 Task: Add Guayaki Organic Traditional Loose Leaf to the cart.
Action: Mouse pressed left at (19, 77)
Screenshot: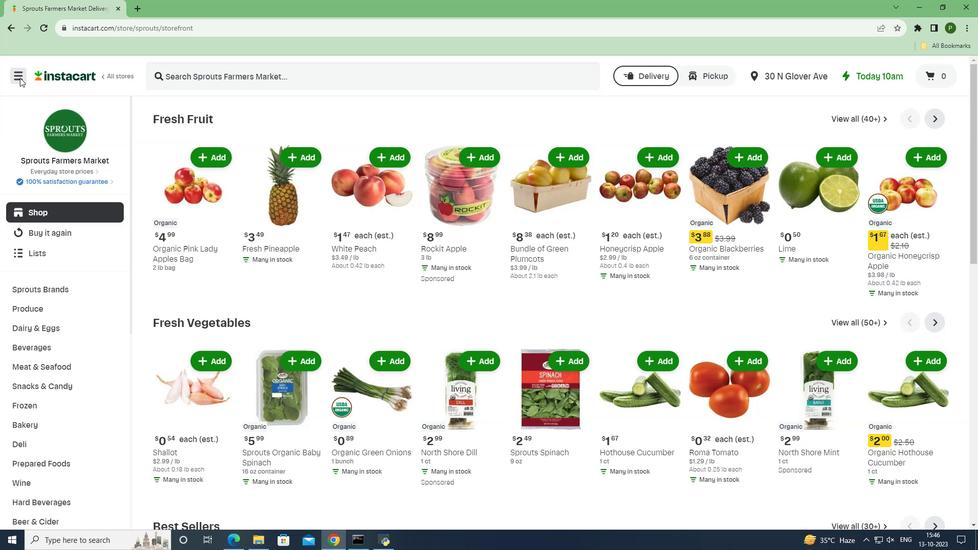 
Action: Mouse moved to (45, 266)
Screenshot: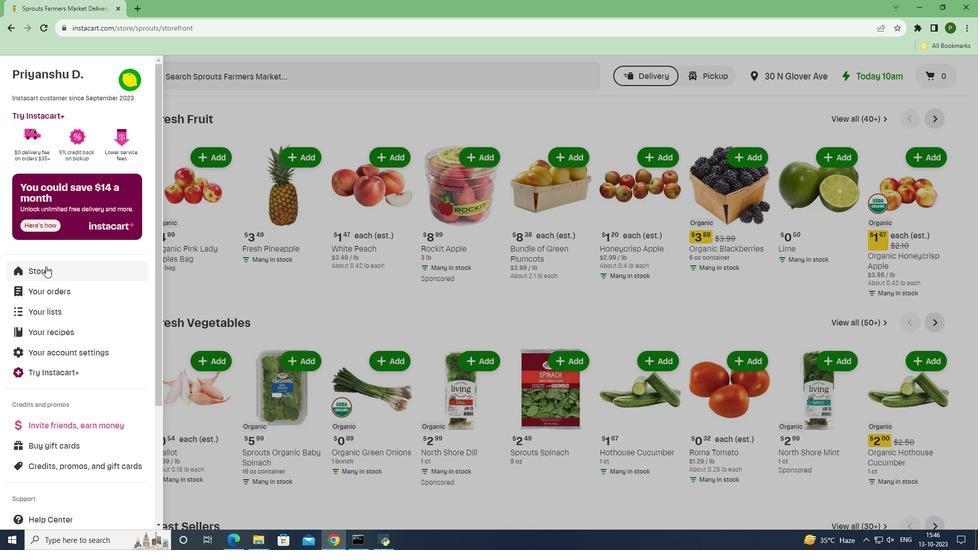
Action: Mouse pressed left at (45, 266)
Screenshot: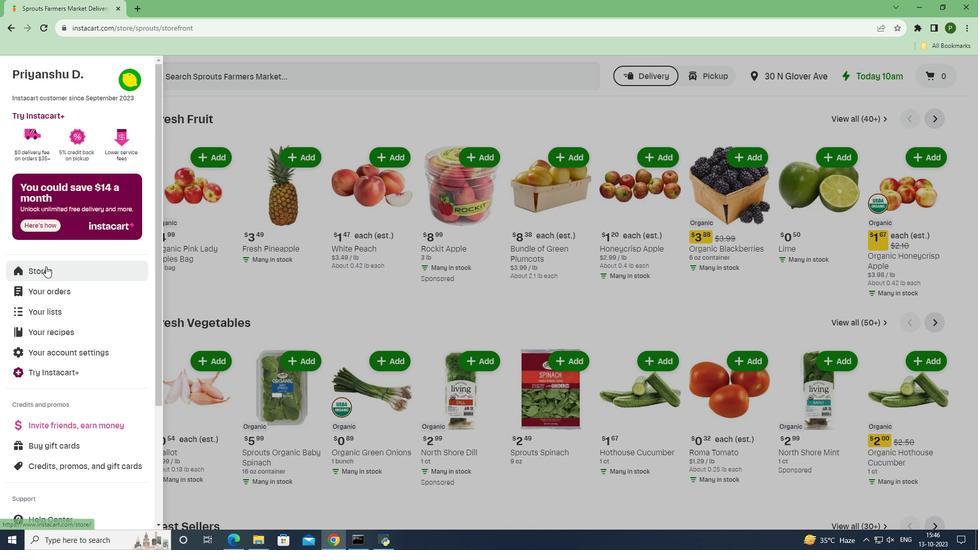 
Action: Mouse moved to (226, 114)
Screenshot: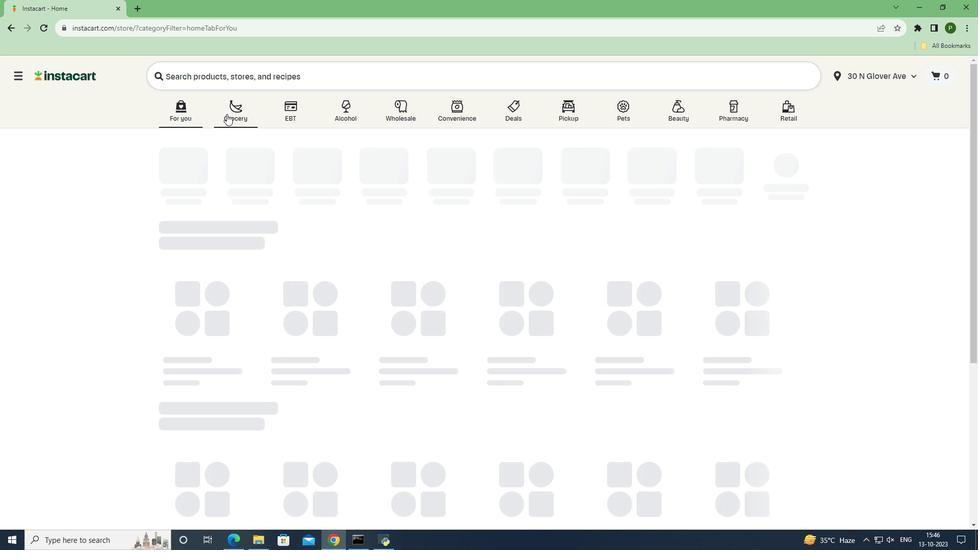 
Action: Mouse pressed left at (226, 114)
Screenshot: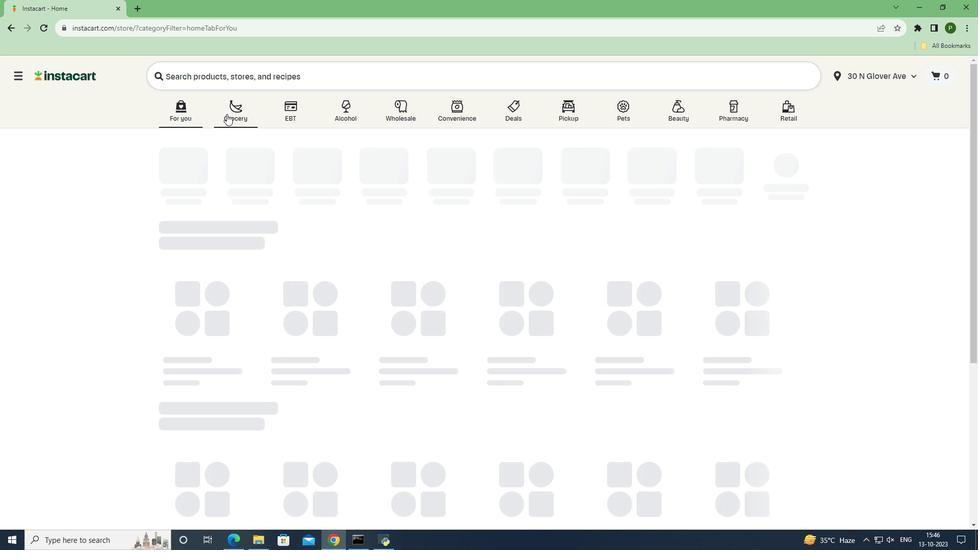
Action: Mouse moved to (635, 245)
Screenshot: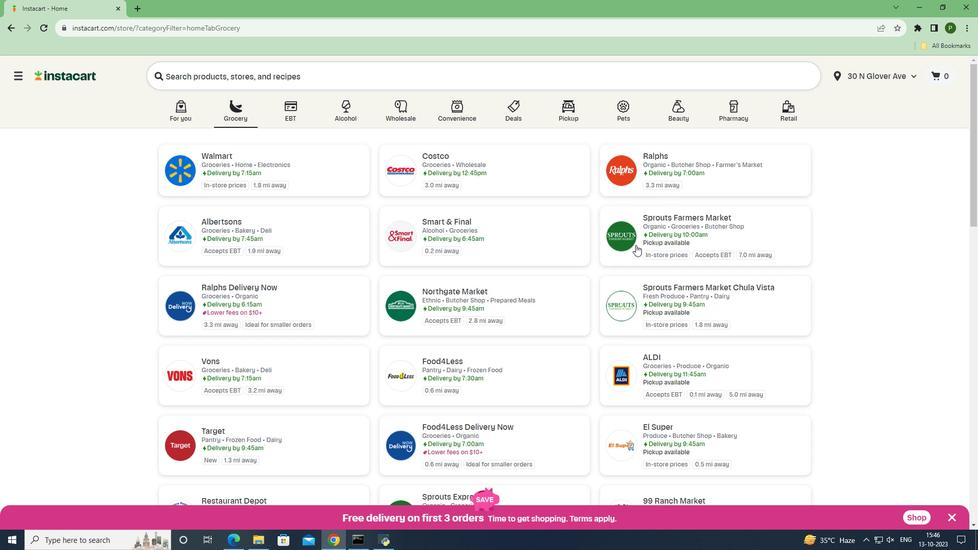 
Action: Mouse pressed left at (635, 245)
Screenshot: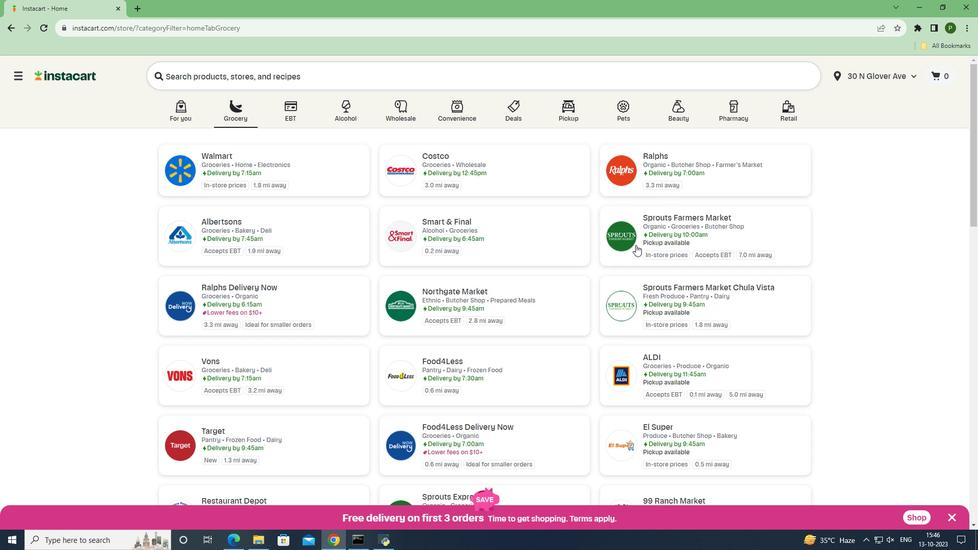 
Action: Mouse moved to (10, 345)
Screenshot: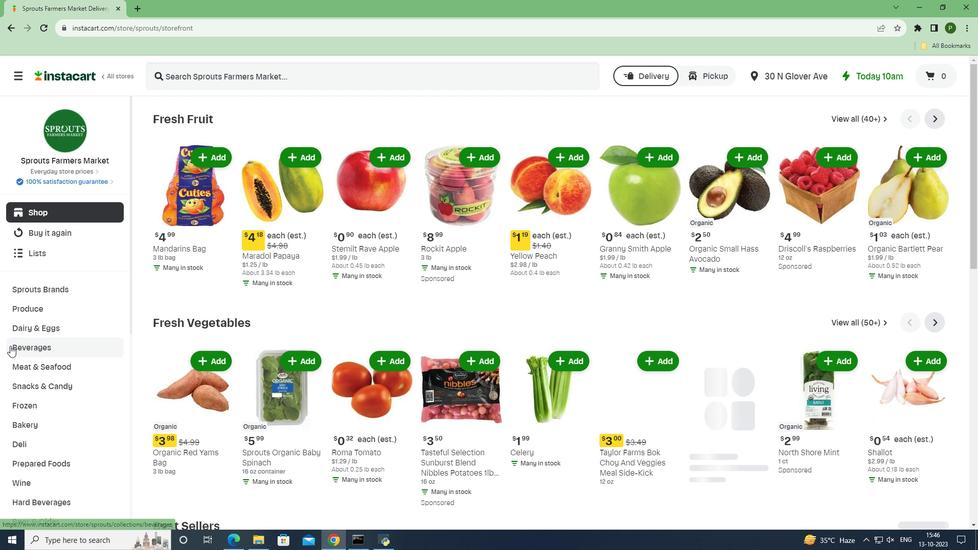 
Action: Mouse pressed left at (10, 345)
Screenshot: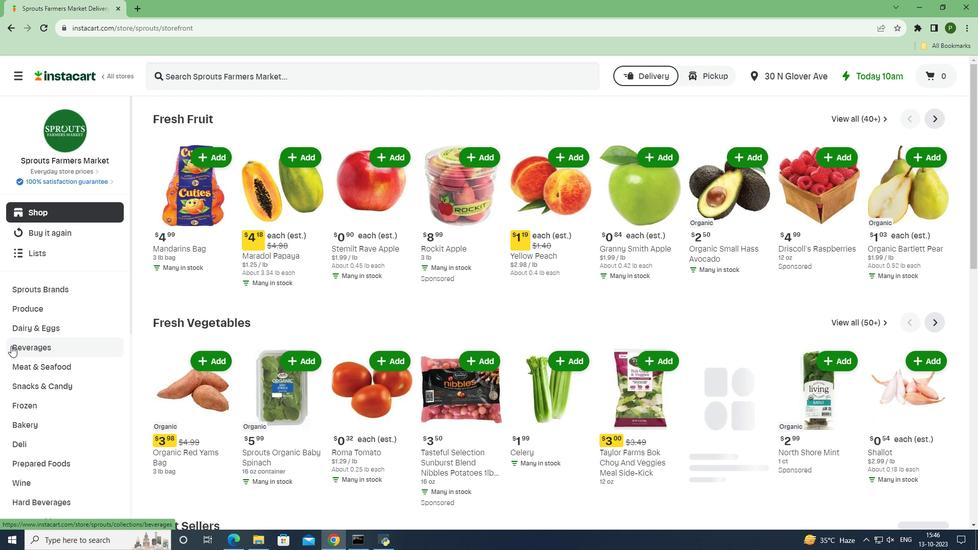 
Action: Mouse moved to (890, 139)
Screenshot: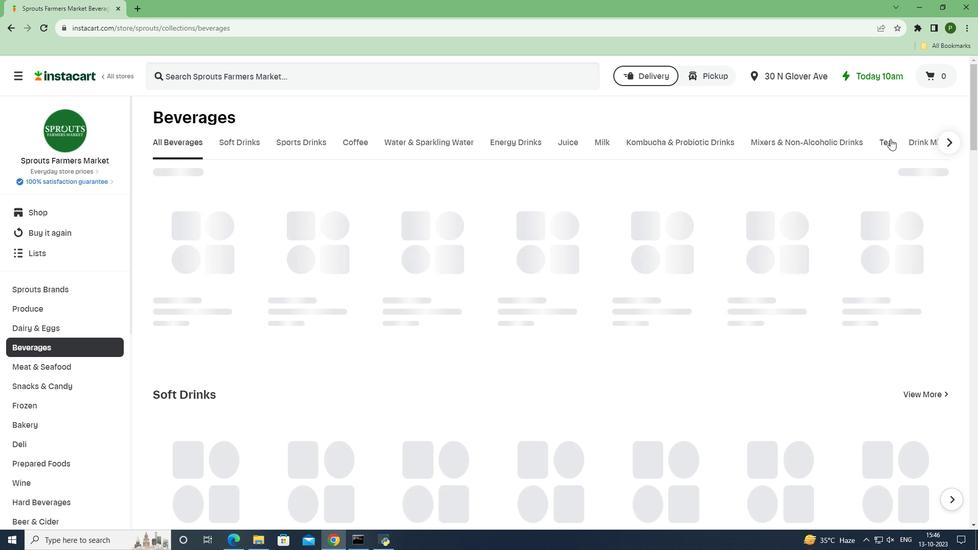 
Action: Mouse pressed left at (890, 139)
Screenshot: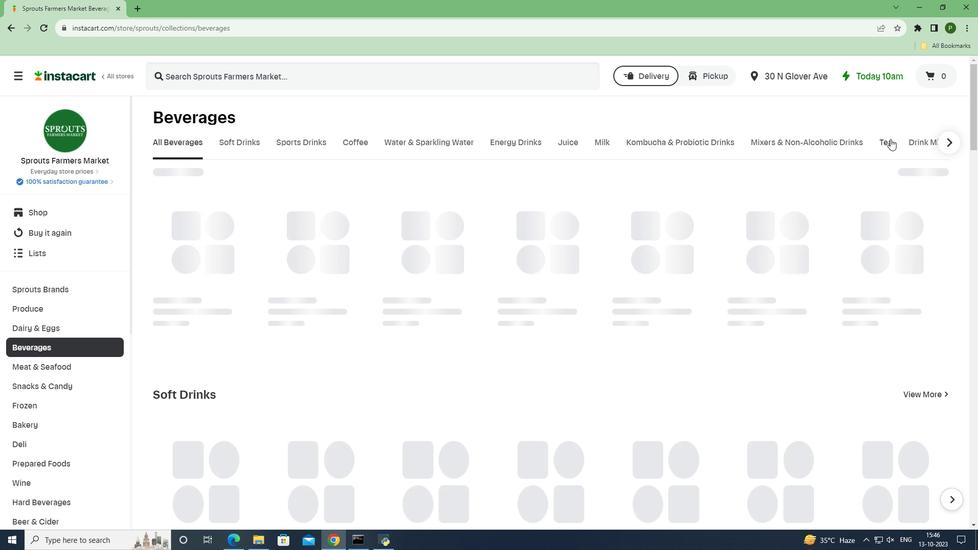 
Action: Mouse moved to (509, 85)
Screenshot: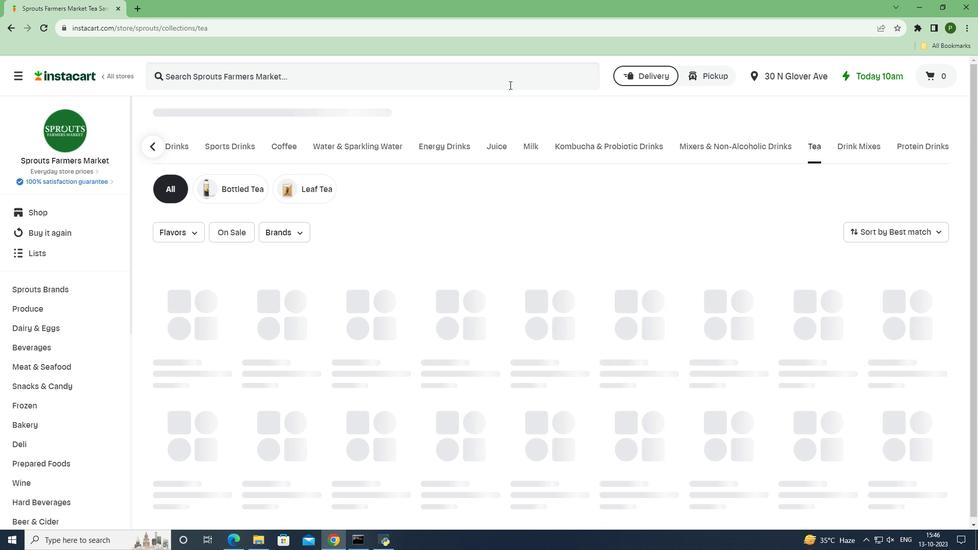 
Action: Mouse pressed left at (509, 85)
Screenshot: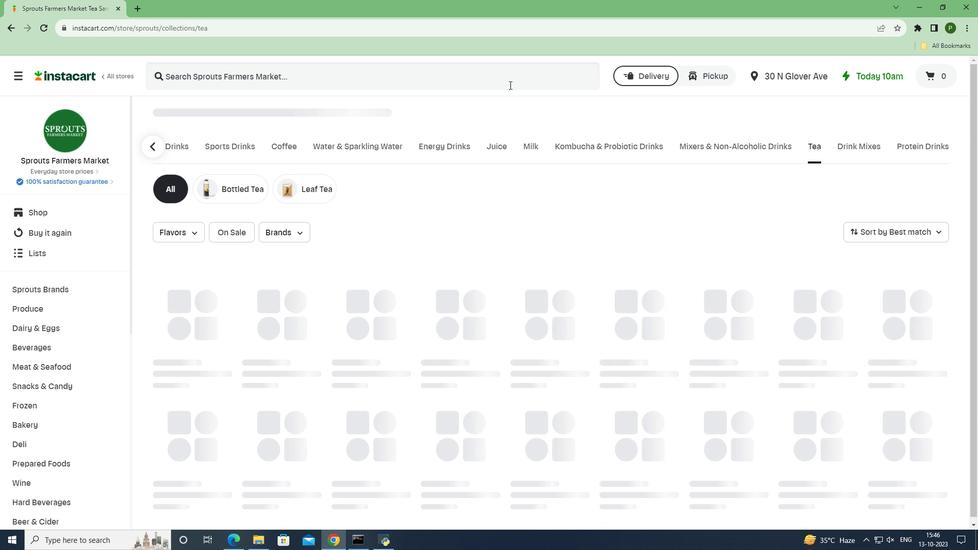 
Action: Key pressed <Key.caps_lock>G<Key.caps_lock>uayaki<Key.space><Key.caps_lock>O<Key.caps_lock>rganic<Key.space><Key.caps_lock>T<Key.caps_lock>raditional<Key.space><Key.caps_lock>L<Key.caps_lock>oose<Key.space><Key.caps_lock>L<Key.caps_lock>eaf<Key.space><Key.enter>
Screenshot: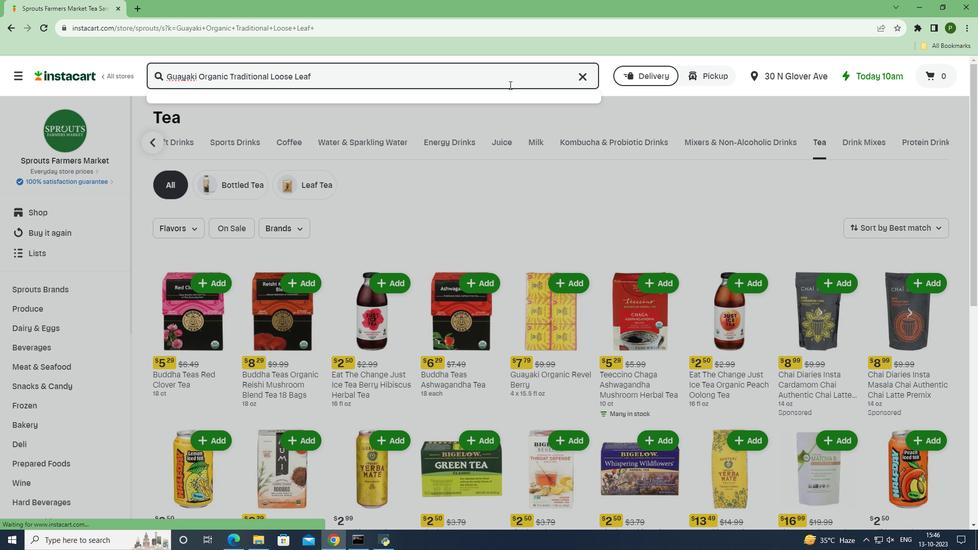 
Action: Mouse moved to (284, 180)
Screenshot: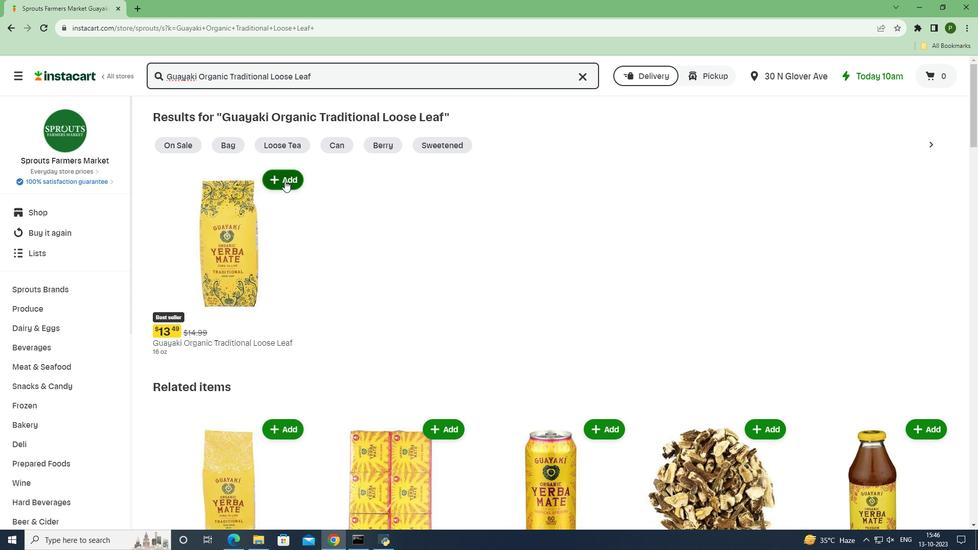 
Action: Mouse pressed left at (284, 180)
Screenshot: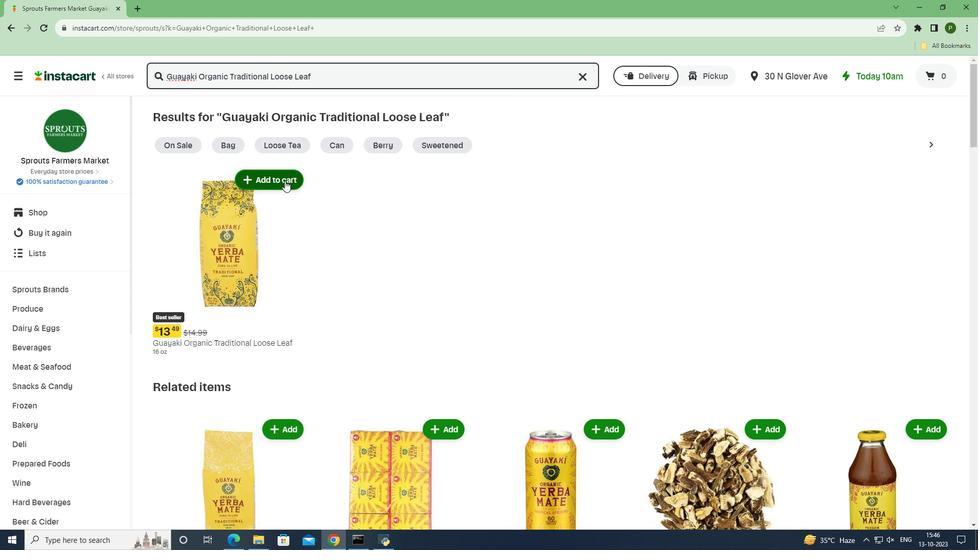 
Action: Mouse moved to (341, 272)
Screenshot: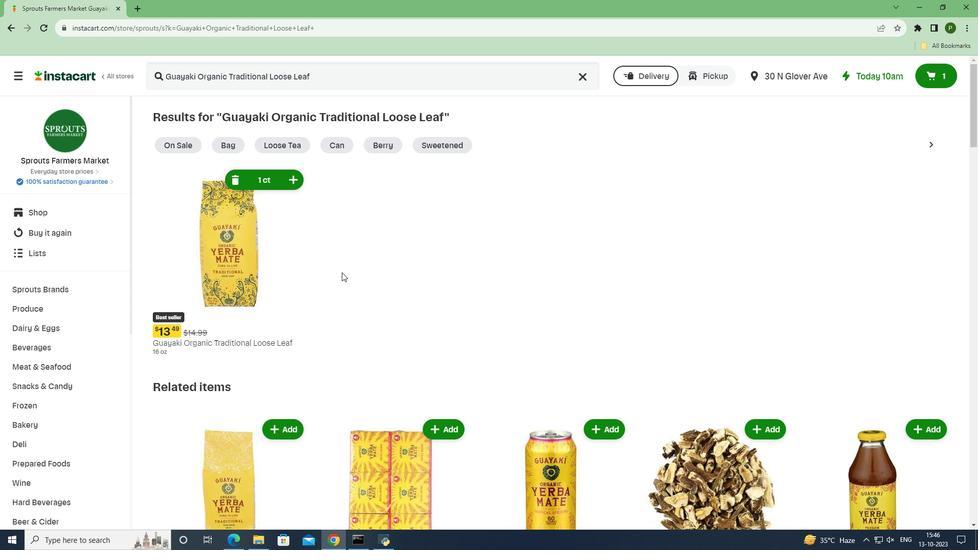 
